 Task: Change the issues option "In this state" in advanced search to "open/closed".
Action: Mouse moved to (111, 317)
Screenshot: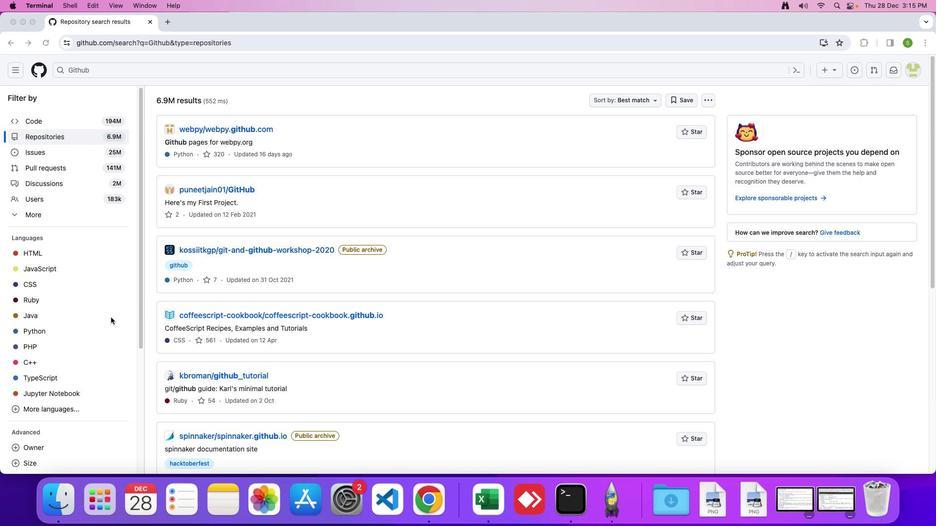 
Action: Mouse scrolled (111, 317) with delta (0, 0)
Screenshot: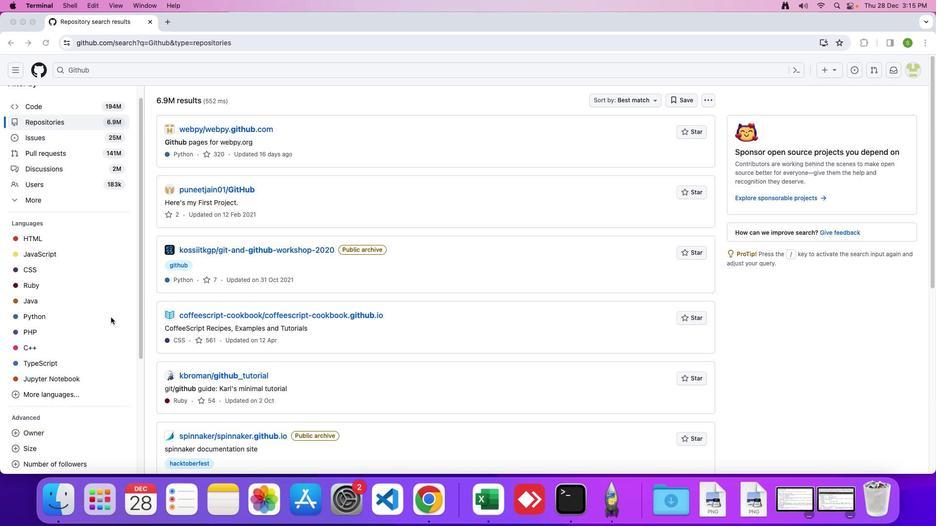 
Action: Mouse scrolled (111, 317) with delta (0, 0)
Screenshot: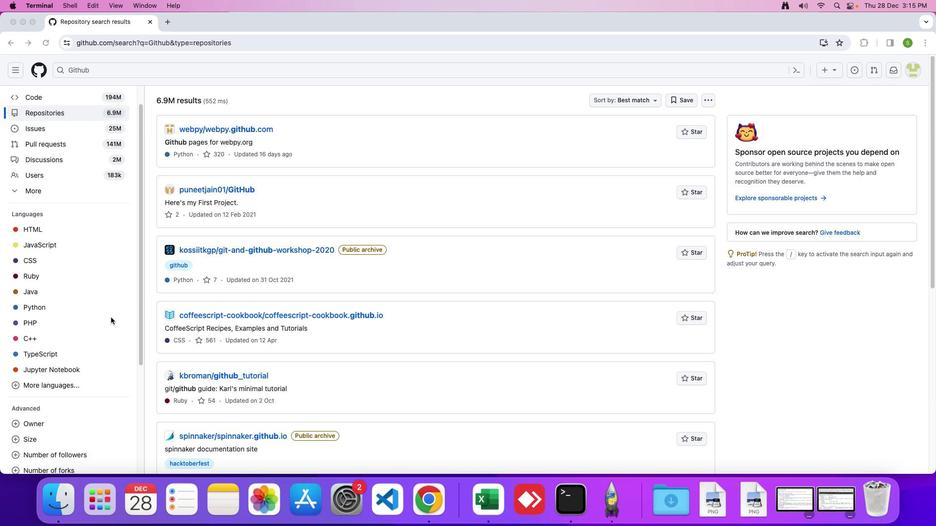
Action: Mouse scrolled (111, 317) with delta (0, -1)
Screenshot: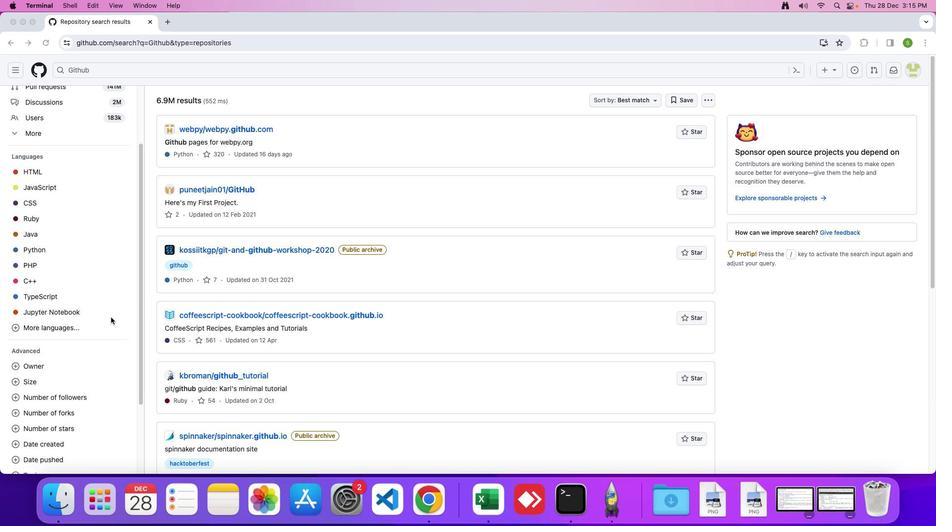 
Action: Mouse scrolled (111, 317) with delta (0, 0)
Screenshot: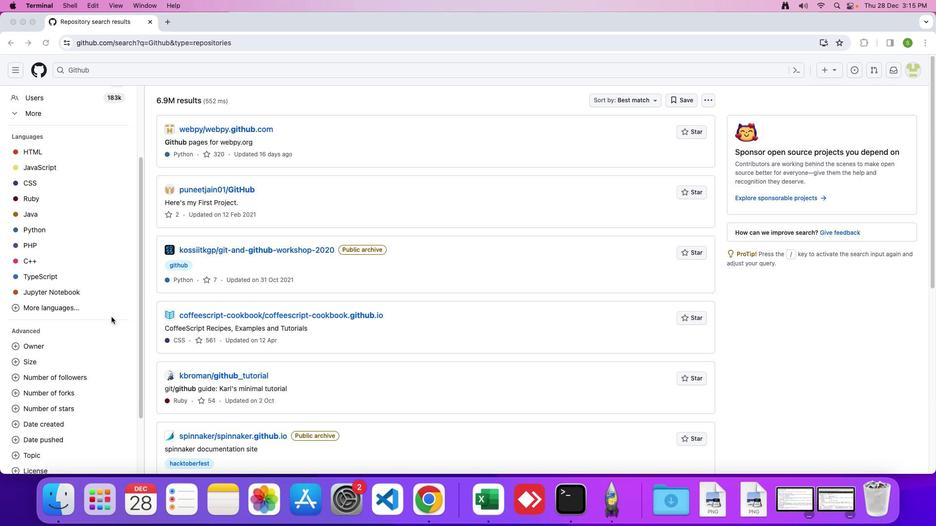
Action: Mouse scrolled (111, 317) with delta (0, 0)
Screenshot: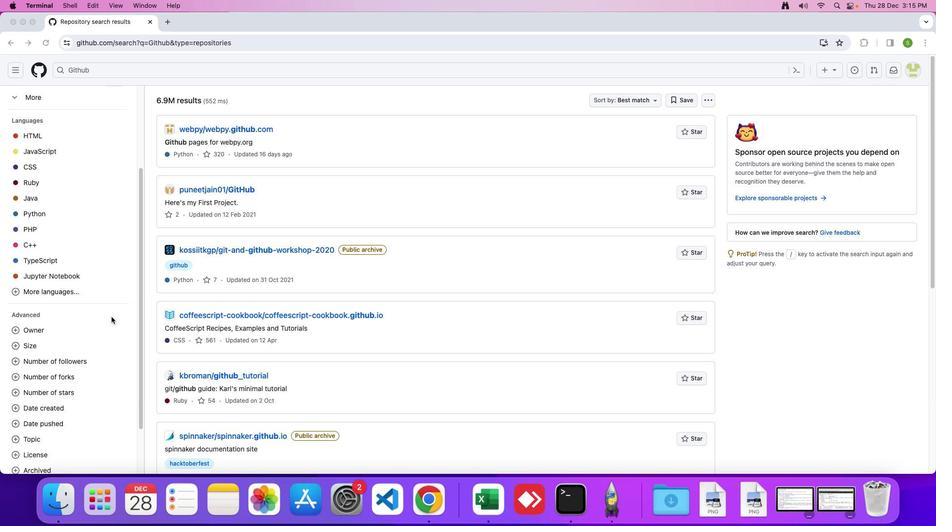 
Action: Mouse scrolled (111, 317) with delta (0, -1)
Screenshot: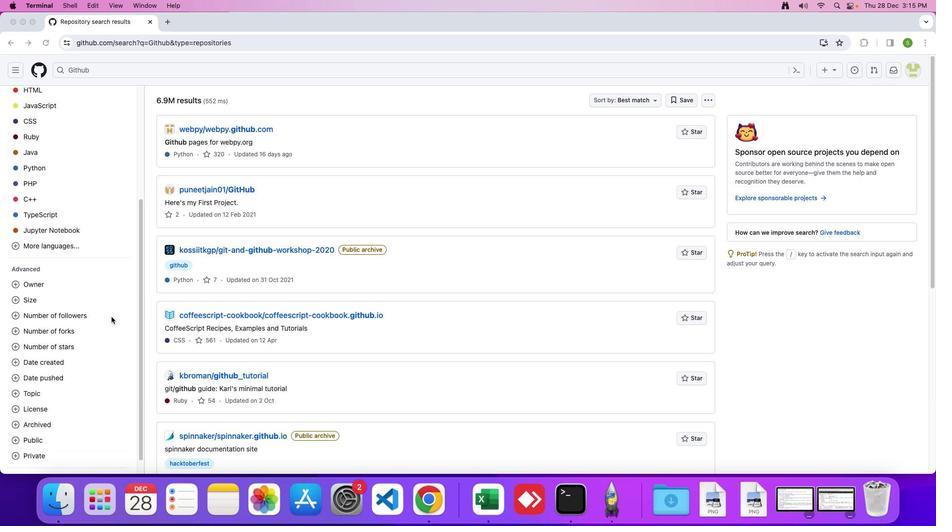 
Action: Mouse moved to (111, 317)
Screenshot: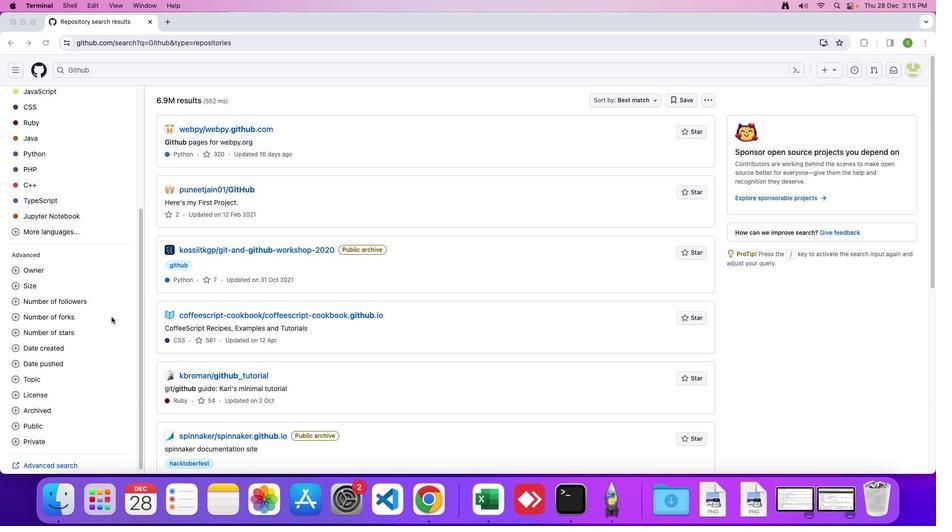 
Action: Mouse scrolled (111, 317) with delta (0, 0)
Screenshot: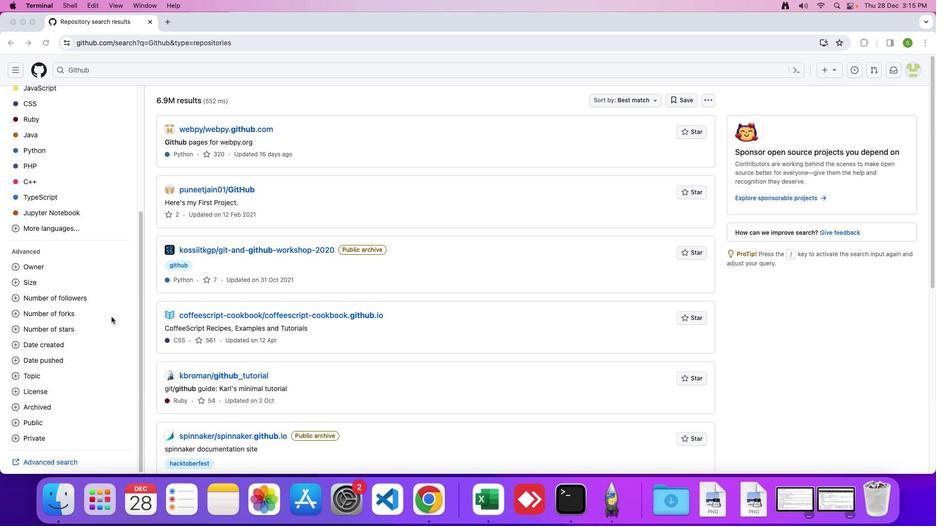 
Action: Mouse scrolled (111, 317) with delta (0, 0)
Screenshot: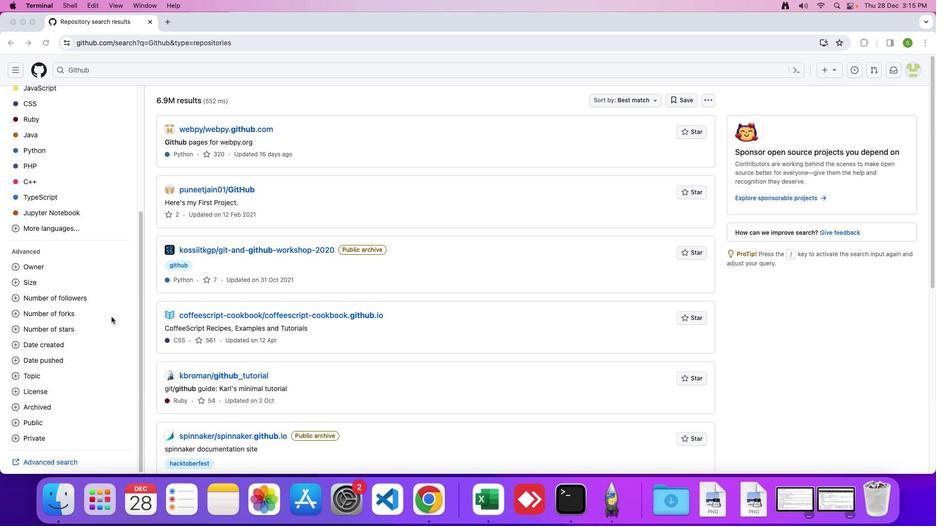 
Action: Mouse scrolled (111, 317) with delta (0, -1)
Screenshot: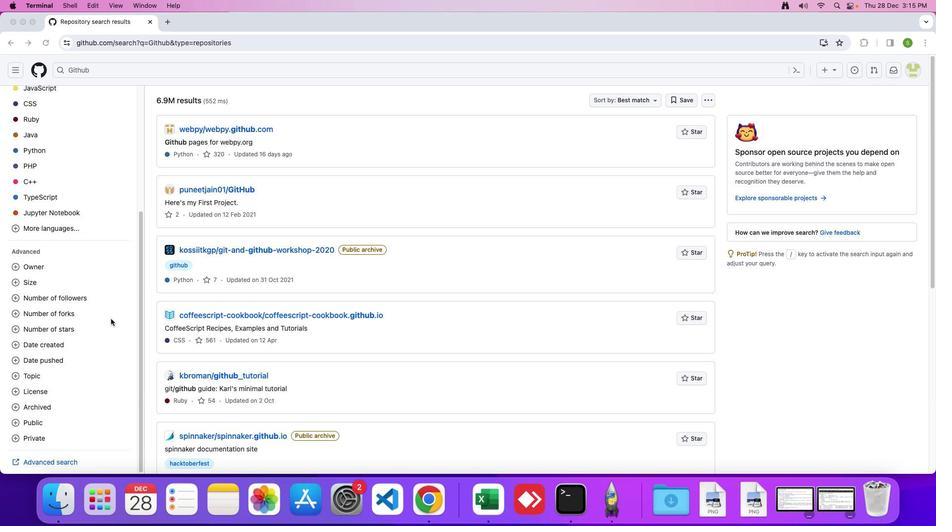 
Action: Mouse moved to (63, 460)
Screenshot: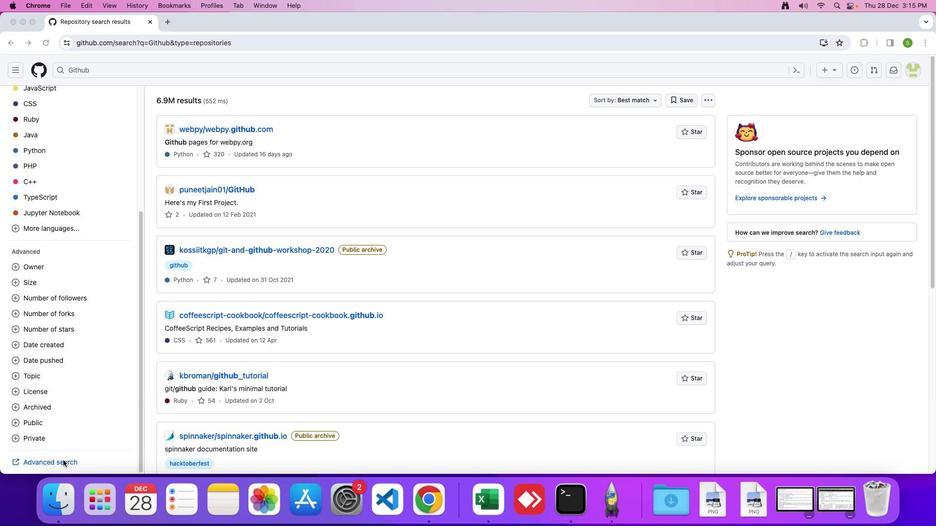 
Action: Mouse pressed left at (63, 460)
Screenshot: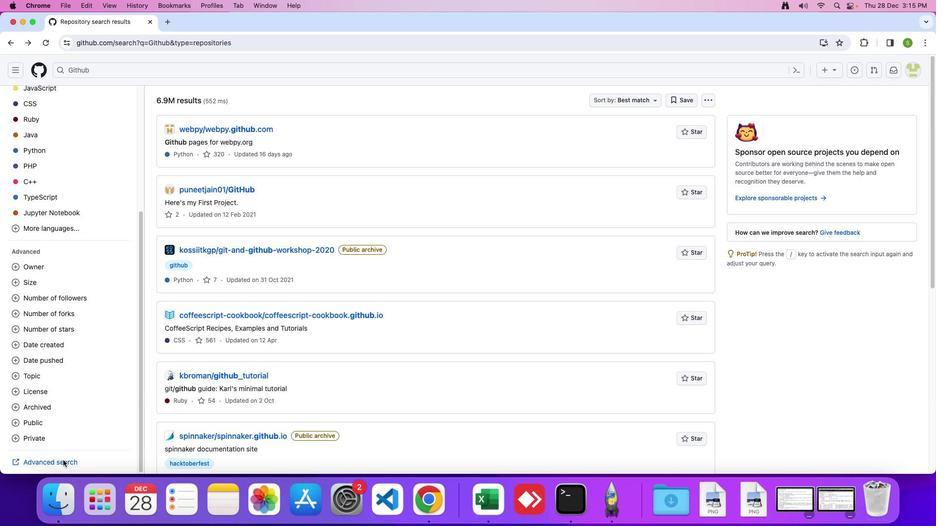
Action: Mouse moved to (60, 461)
Screenshot: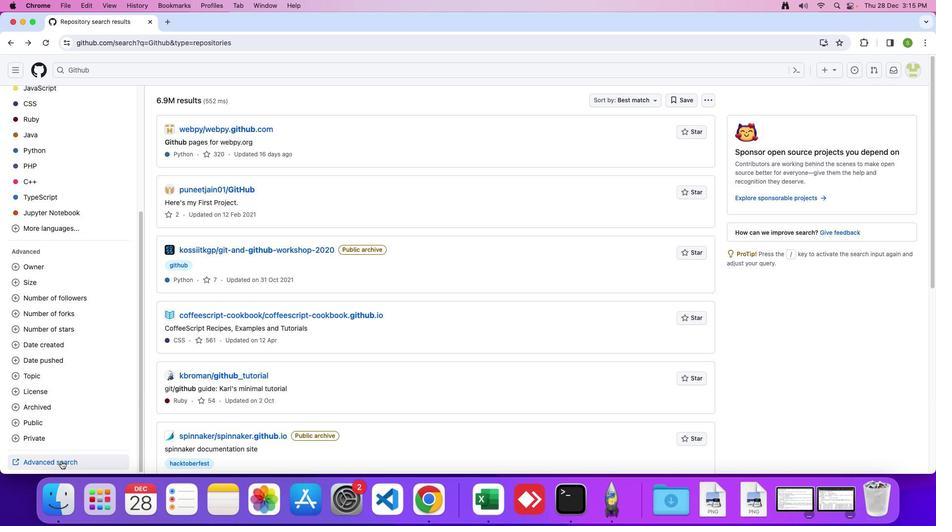 
Action: Mouse pressed left at (60, 461)
Screenshot: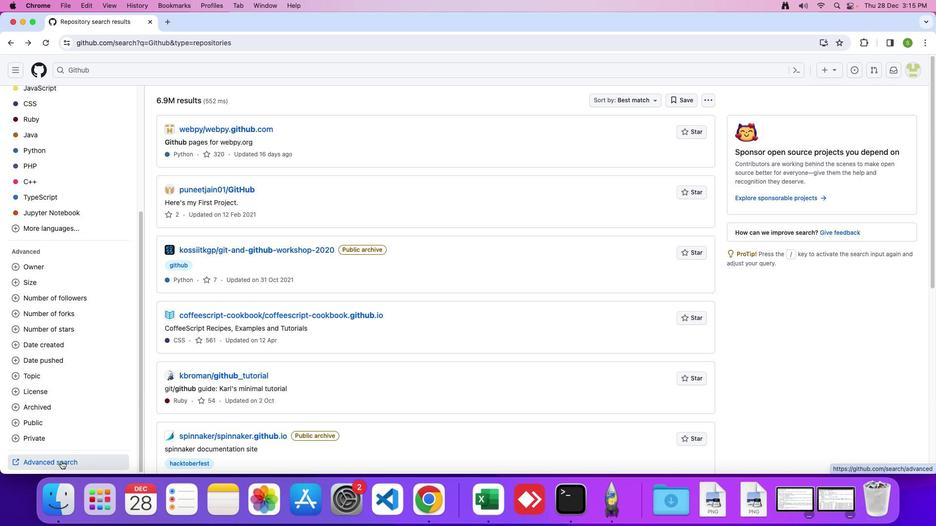 
Action: Mouse moved to (399, 376)
Screenshot: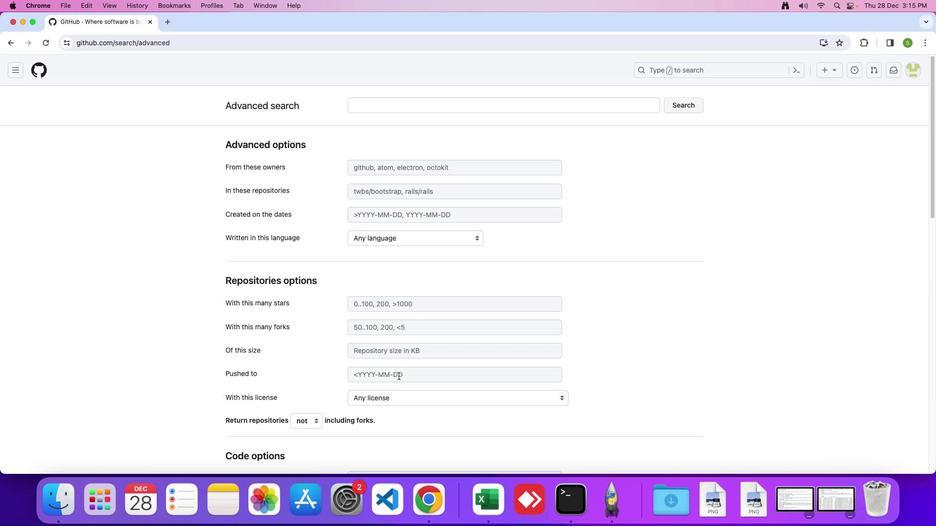 
Action: Mouse scrolled (399, 376) with delta (0, 0)
Screenshot: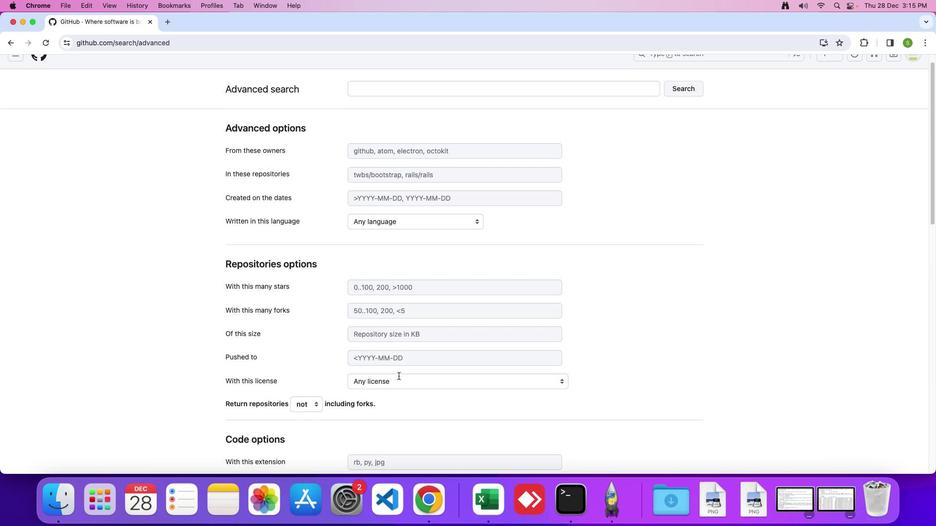 
Action: Mouse scrolled (399, 376) with delta (0, 0)
Screenshot: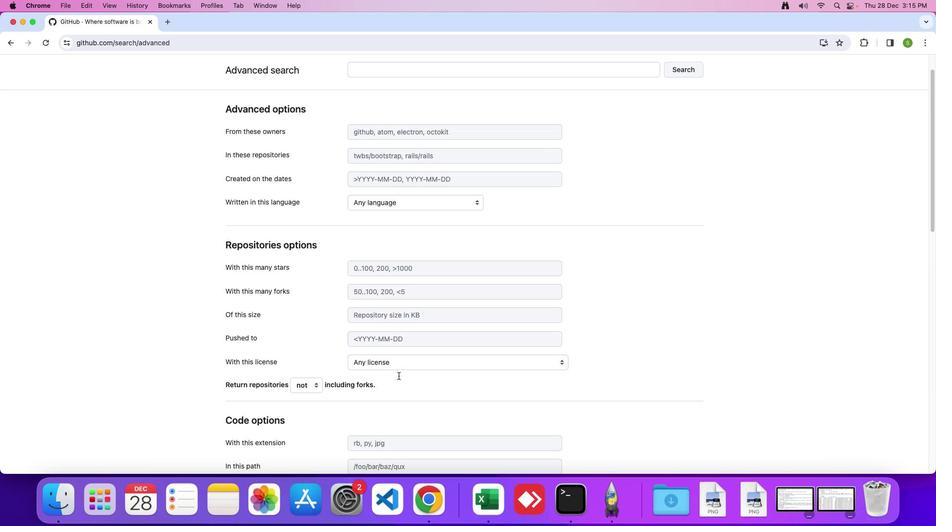 
Action: Mouse scrolled (399, 376) with delta (0, -1)
Screenshot: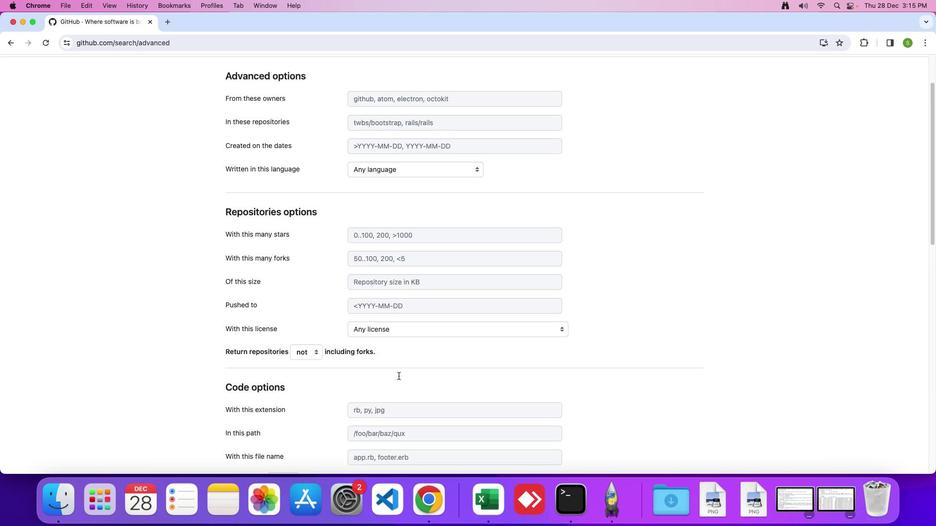 
Action: Mouse scrolled (399, 376) with delta (0, 0)
Screenshot: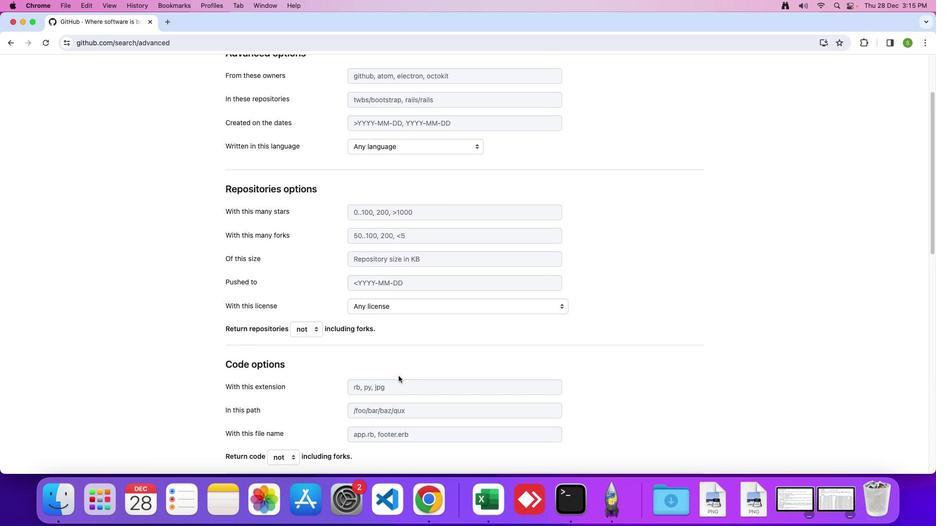 
Action: Mouse scrolled (399, 376) with delta (0, 0)
Screenshot: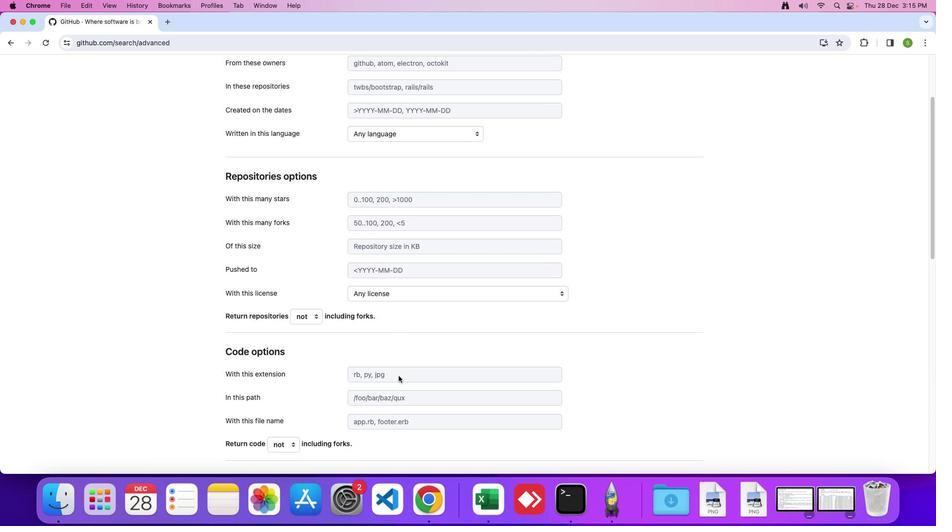 
Action: Mouse scrolled (399, 376) with delta (0, 0)
Screenshot: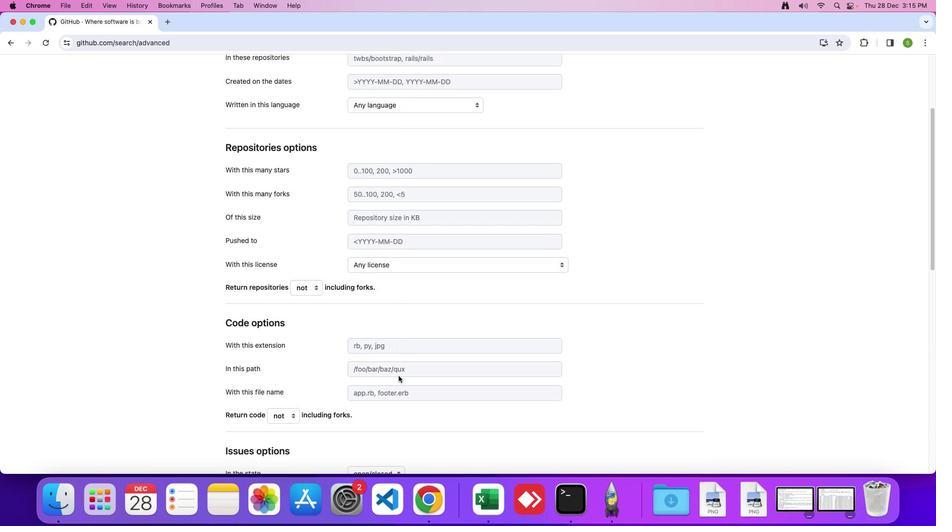 
Action: Mouse scrolled (399, 376) with delta (0, 0)
Screenshot: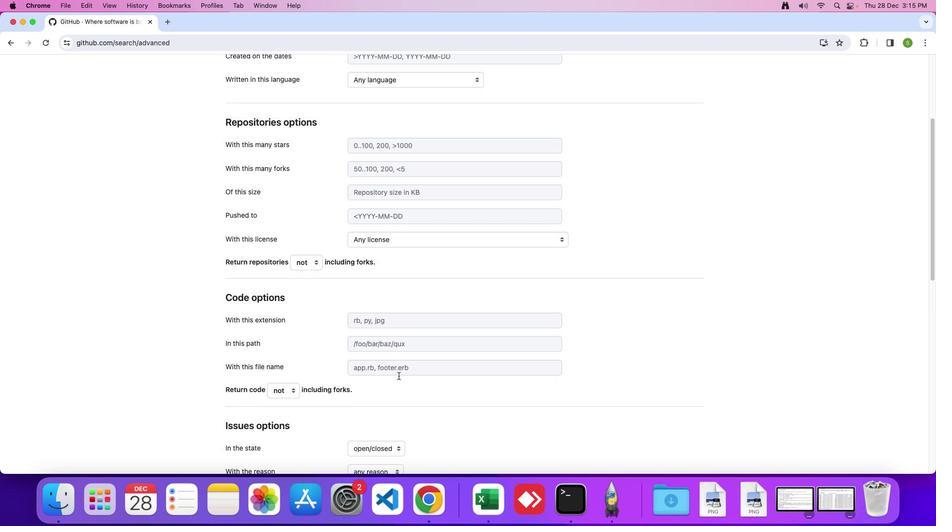 
Action: Mouse scrolled (399, 376) with delta (0, 0)
Screenshot: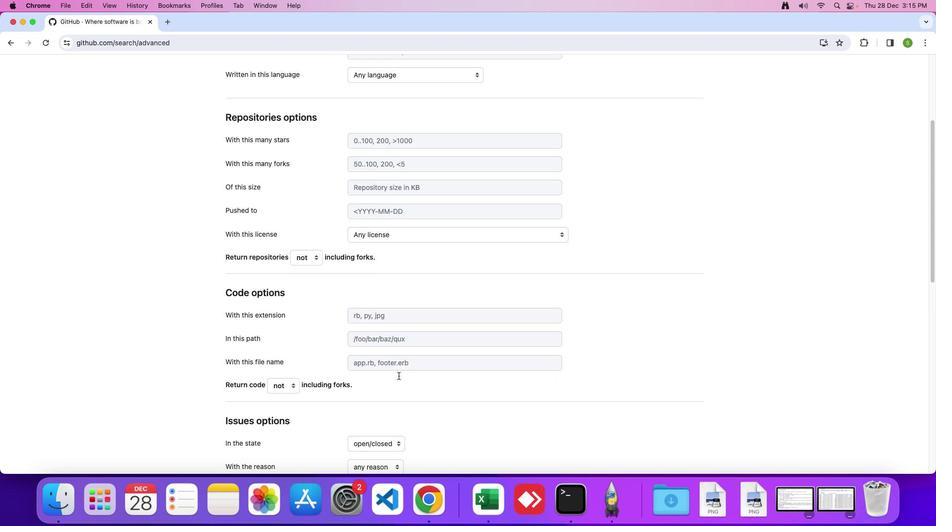 
Action: Mouse scrolled (399, 376) with delta (0, 0)
Screenshot: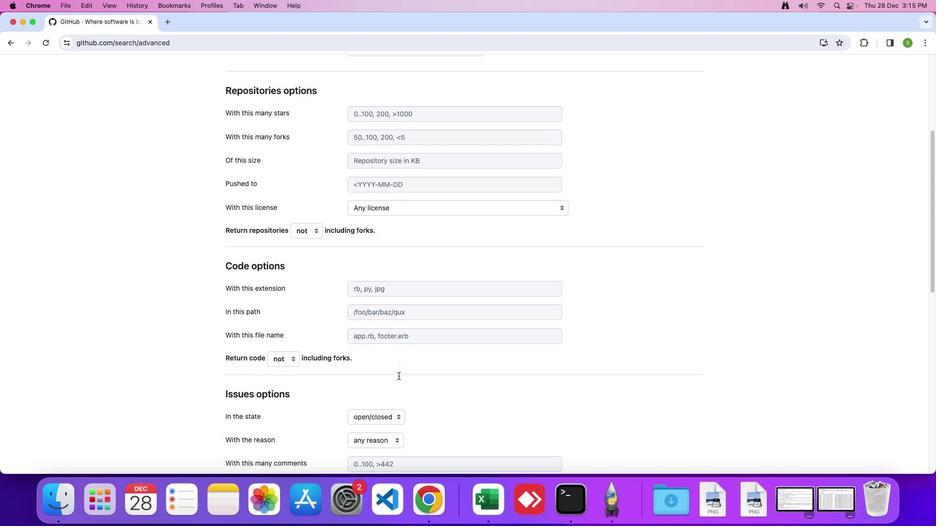 
Action: Mouse moved to (399, 375)
Screenshot: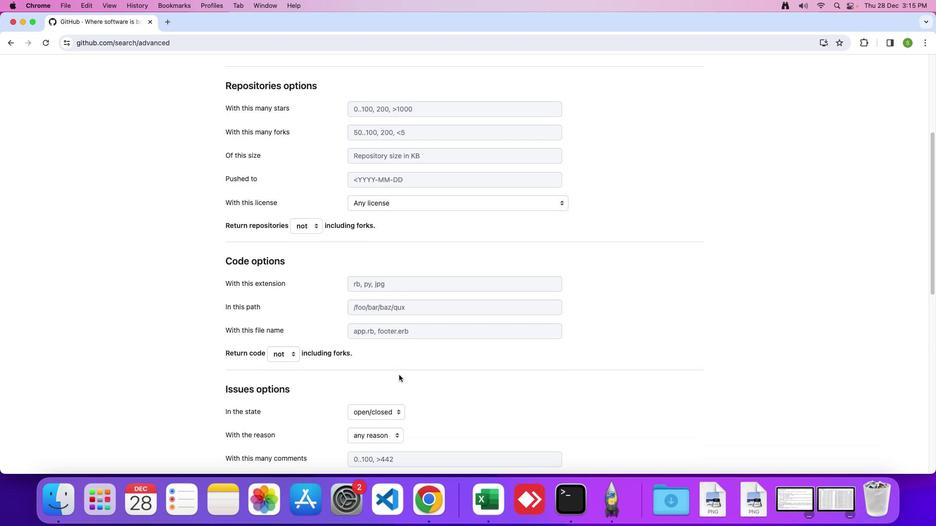 
Action: Mouse scrolled (399, 375) with delta (0, 0)
Screenshot: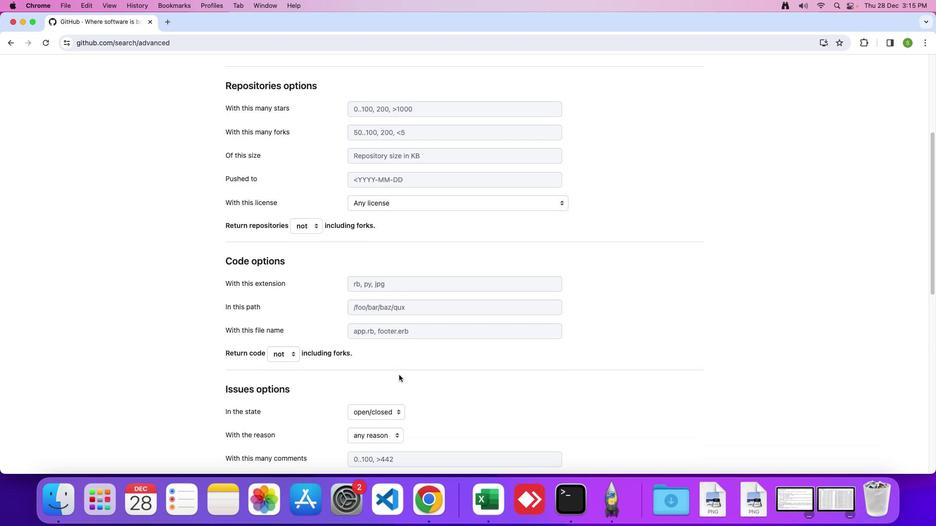 
Action: Mouse moved to (399, 375)
Screenshot: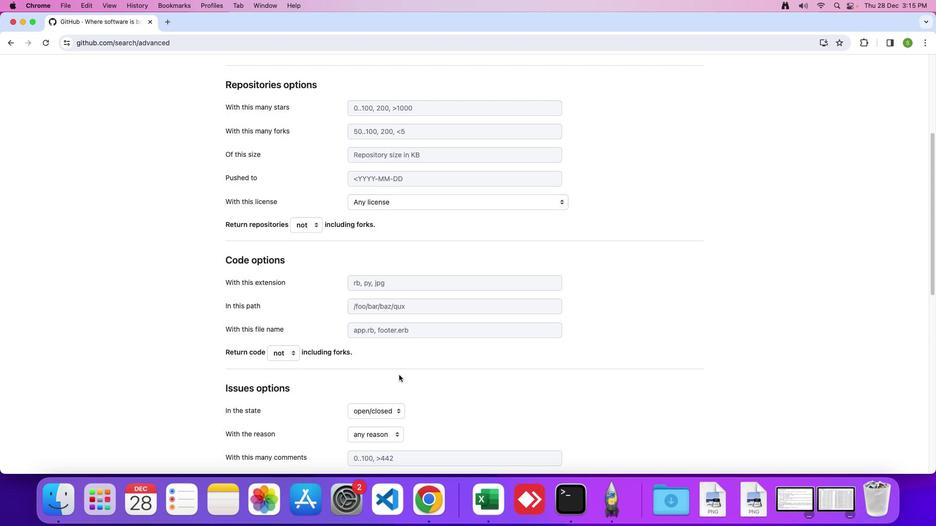 
Action: Mouse scrolled (399, 375) with delta (0, 0)
Screenshot: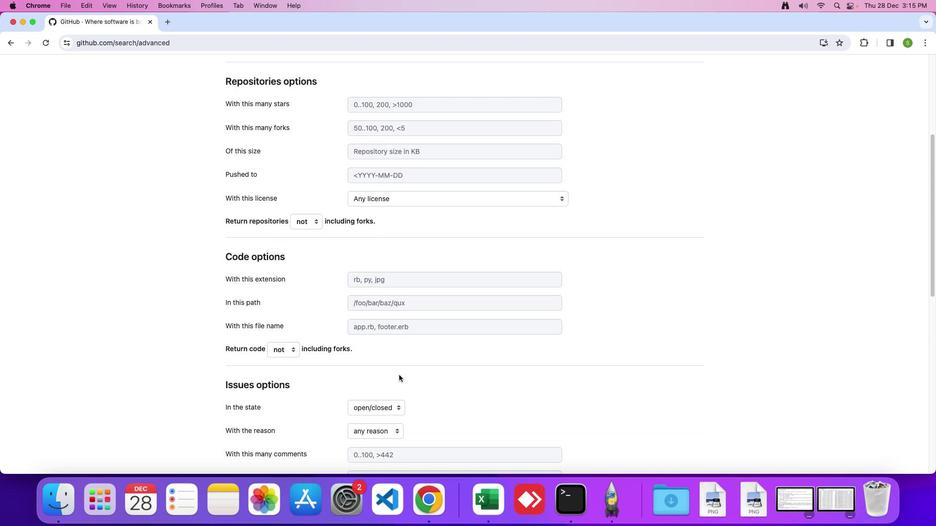
Action: Mouse moved to (410, 374)
Screenshot: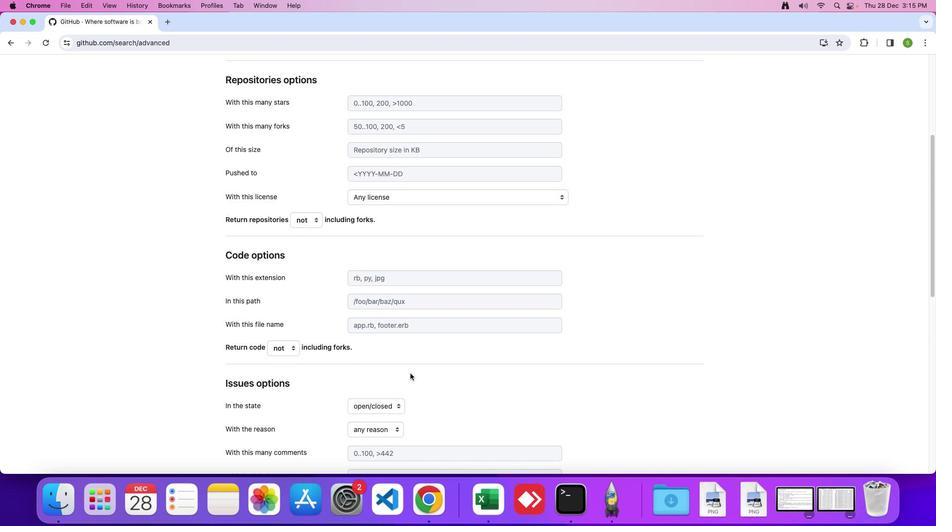 
Action: Mouse scrolled (410, 374) with delta (0, 0)
Screenshot: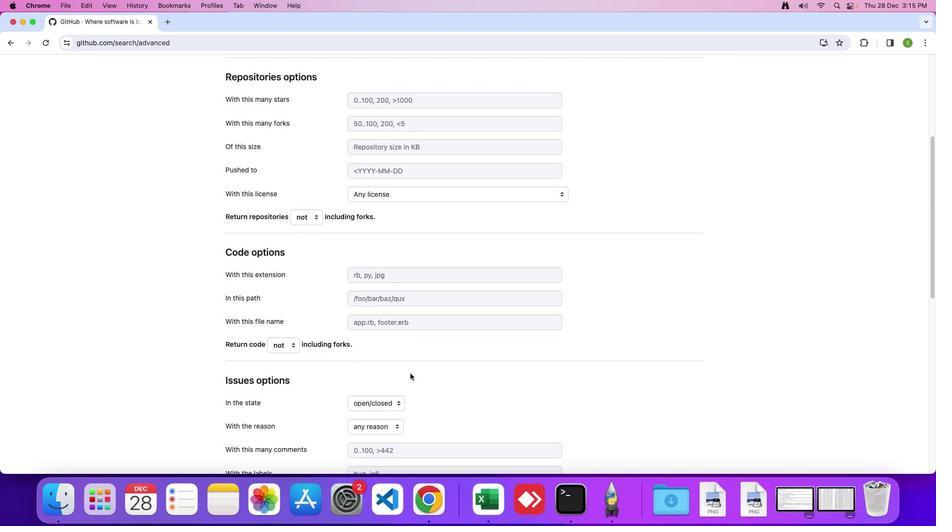 
Action: Mouse scrolled (410, 374) with delta (0, 0)
Screenshot: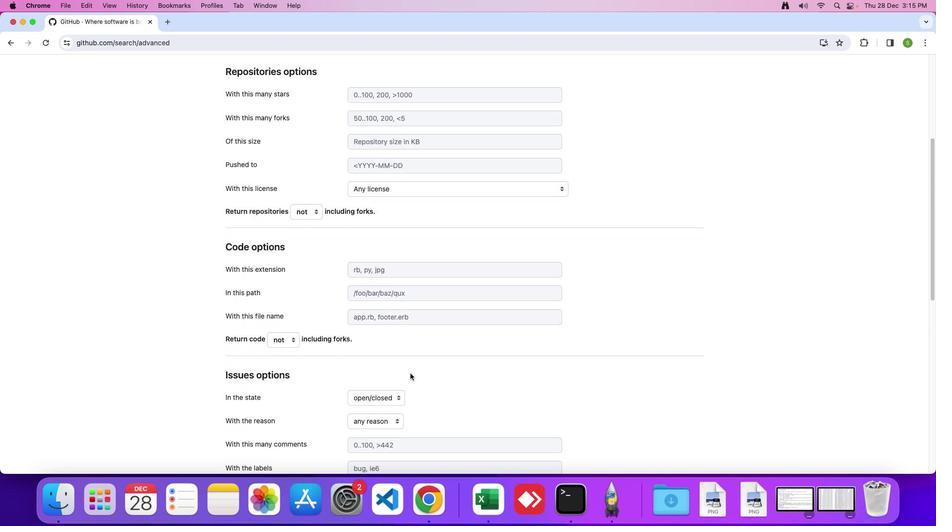 
Action: Mouse scrolled (410, 374) with delta (0, 0)
Screenshot: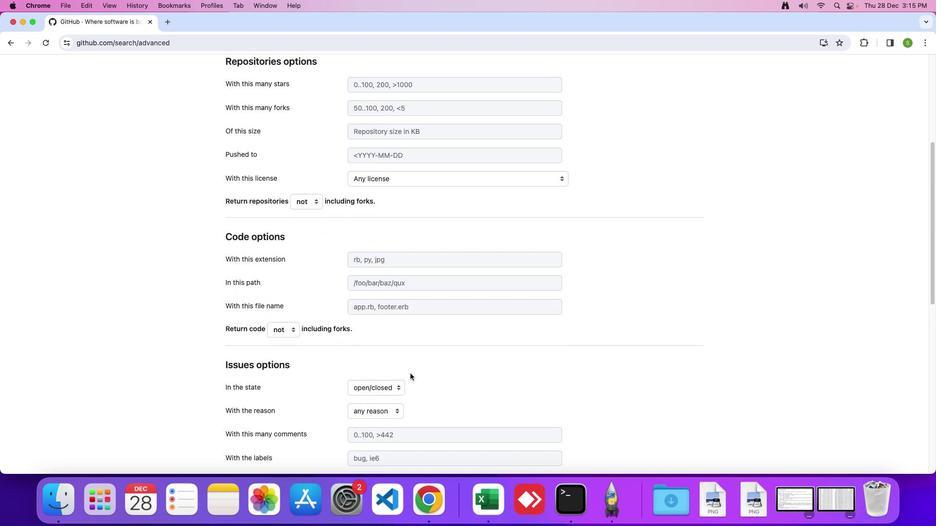 
Action: Mouse scrolled (410, 374) with delta (0, 0)
Screenshot: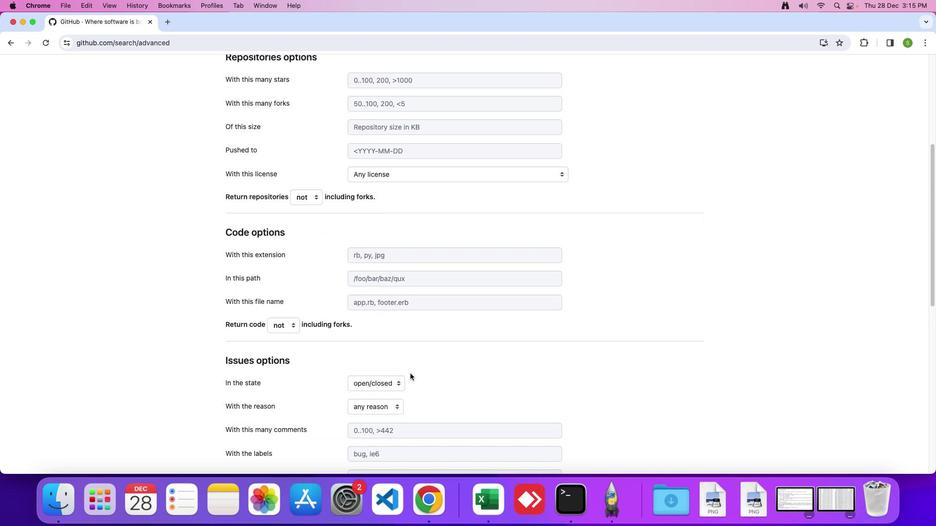 
Action: Mouse scrolled (410, 374) with delta (0, 0)
Screenshot: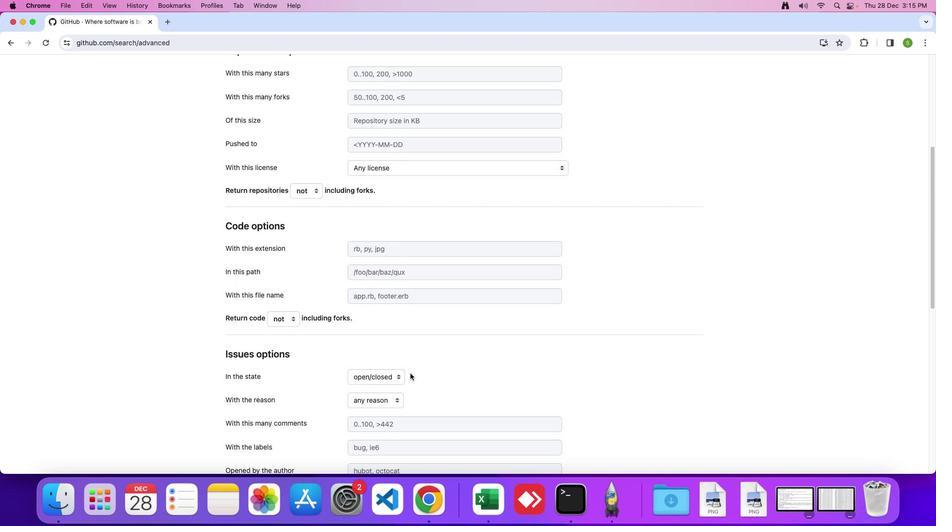 
Action: Mouse scrolled (410, 374) with delta (0, 0)
Screenshot: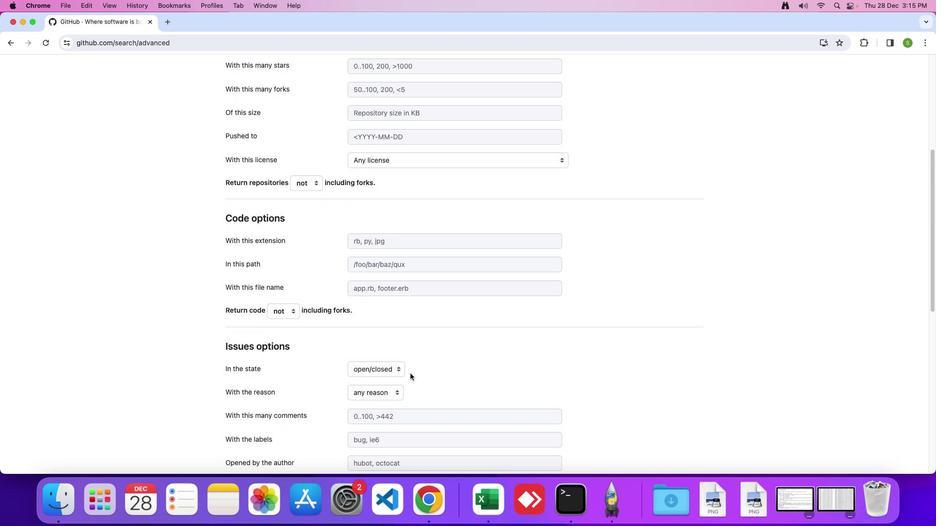 
Action: Mouse scrolled (410, 374) with delta (0, 0)
Screenshot: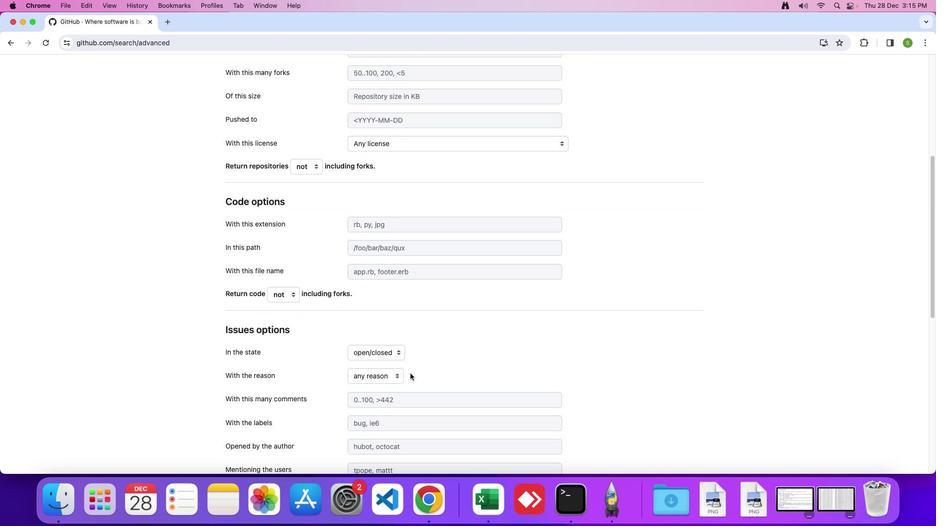 
Action: Mouse moved to (393, 348)
Screenshot: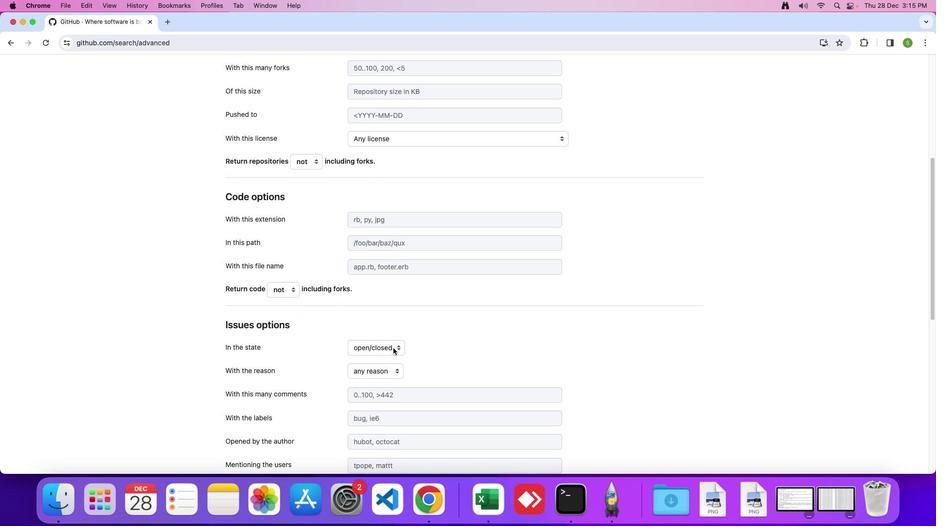 
Action: Mouse pressed left at (393, 348)
Screenshot: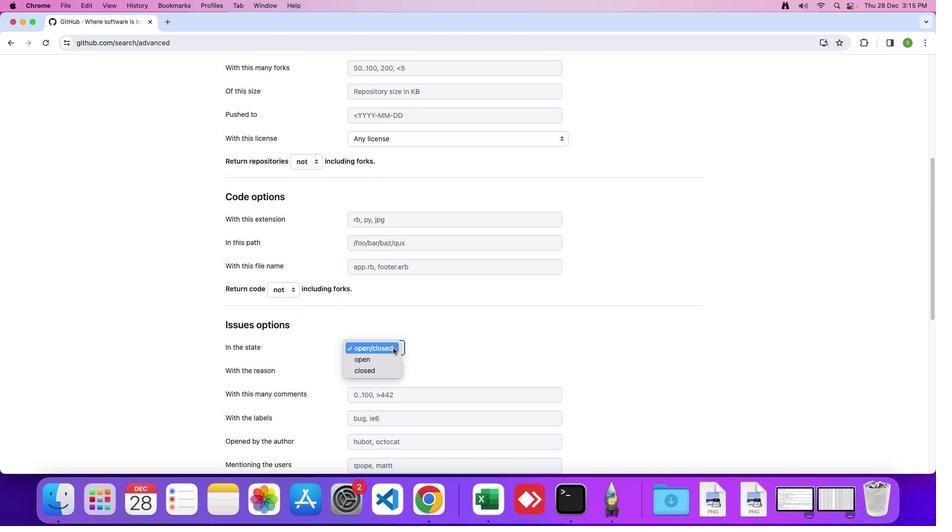
Action: Mouse moved to (387, 348)
Screenshot: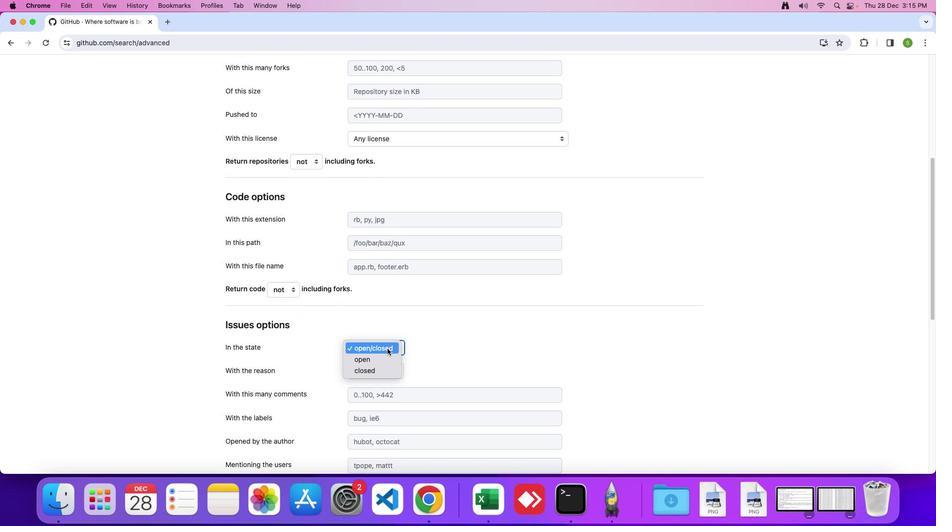 
Action: Mouse pressed left at (387, 348)
Screenshot: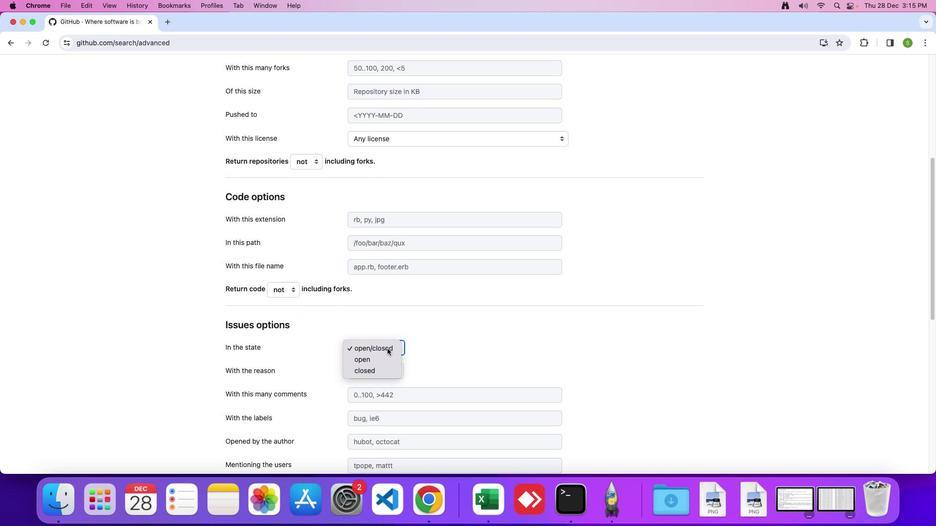 
Action: Key pressed Key.enter
Screenshot: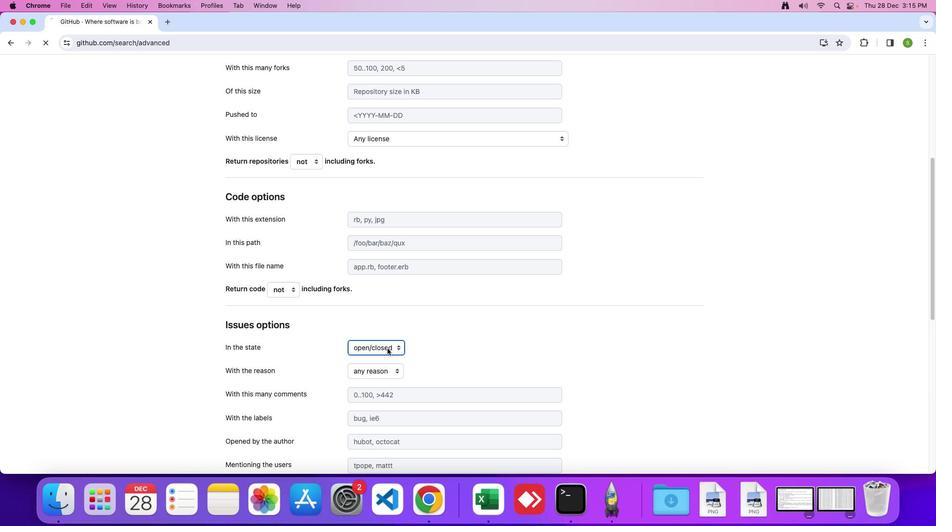 
